 Task: Customer Experience Symposium: Attend a customer experience symposium, diving deep into customer journey mapping, touchpoint optimization, and creating memorable experiences. Location: Customer Experience Symposium Hall. Time: Day 1 - 10:00  to Day 2 - 17:00 .
Action: Mouse moved to (61, 77)
Screenshot: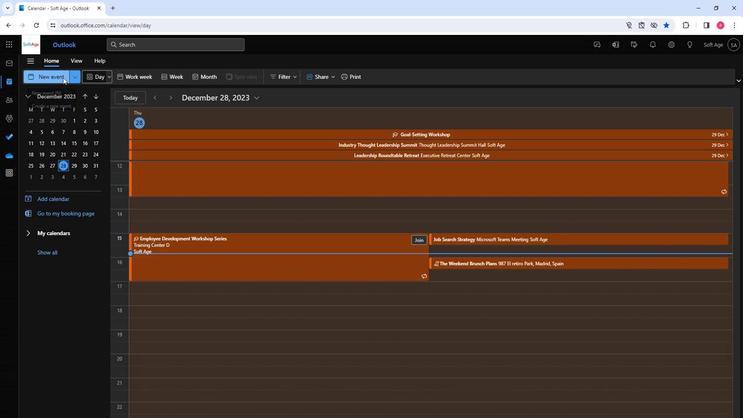 
Action: Mouse pressed left at (61, 77)
Screenshot: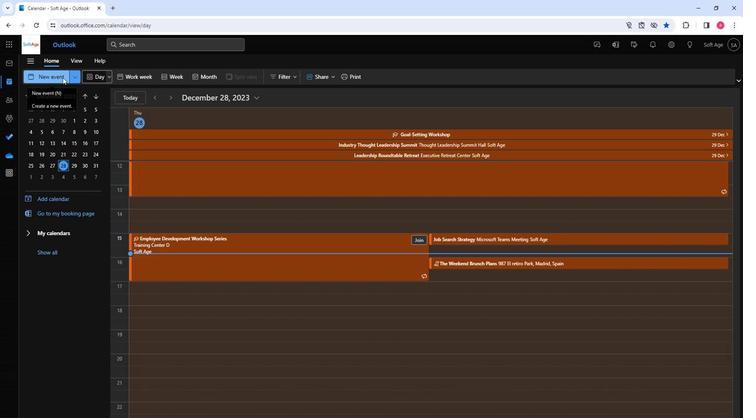 
Action: Mouse moved to (207, 124)
Screenshot: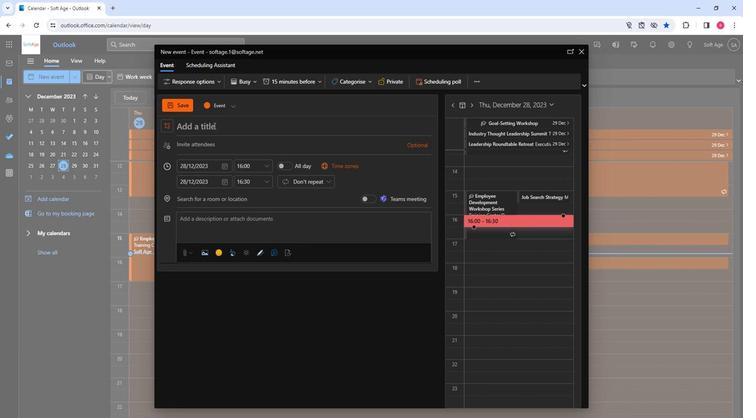 
Action: Mouse pressed left at (207, 124)
Screenshot: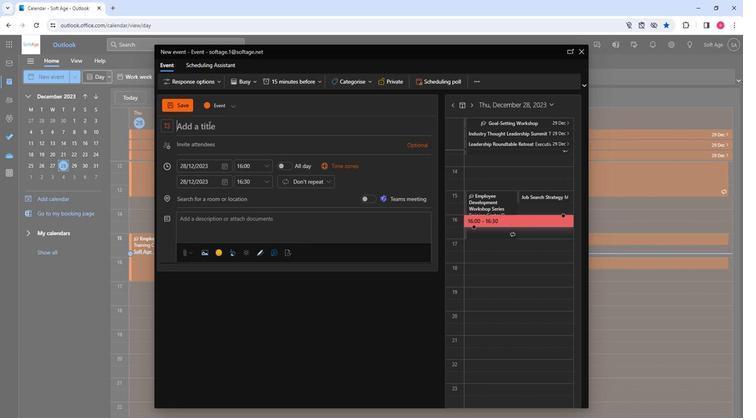
Action: Key pressed <Key.shift>Customer<Key.space><Key.shift>Experience<Key.space><Key.shift>Symposium
Screenshot: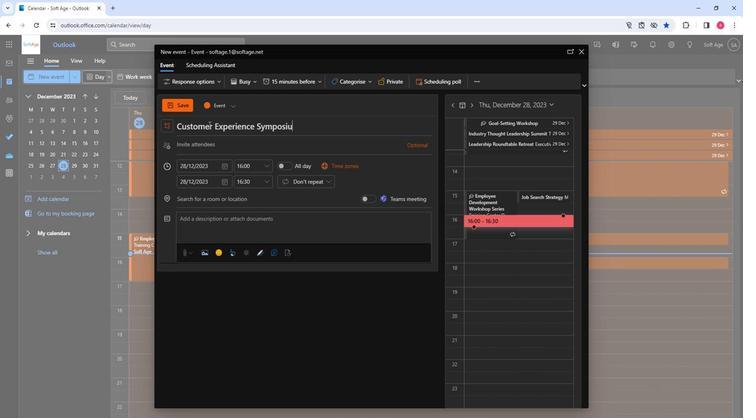 
Action: Mouse moved to (224, 149)
Screenshot: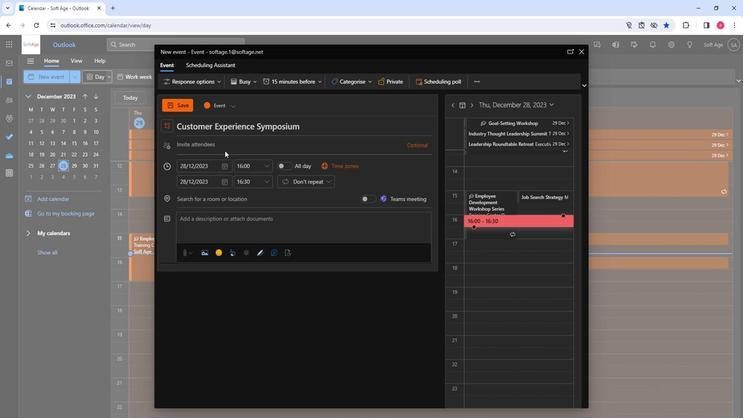 
Action: Mouse pressed left at (224, 149)
Screenshot: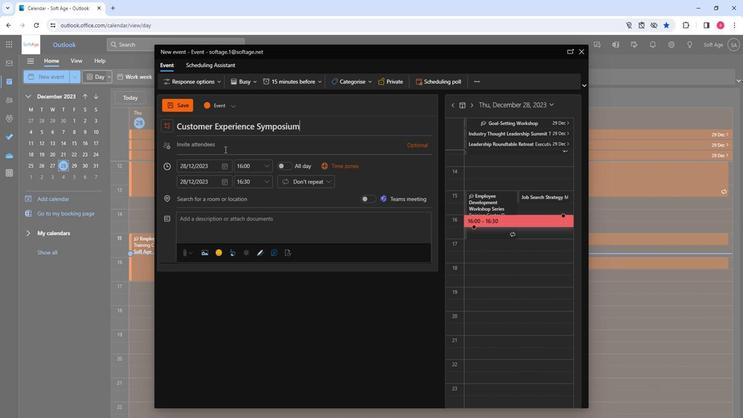 
Action: Key pressed soft
Screenshot: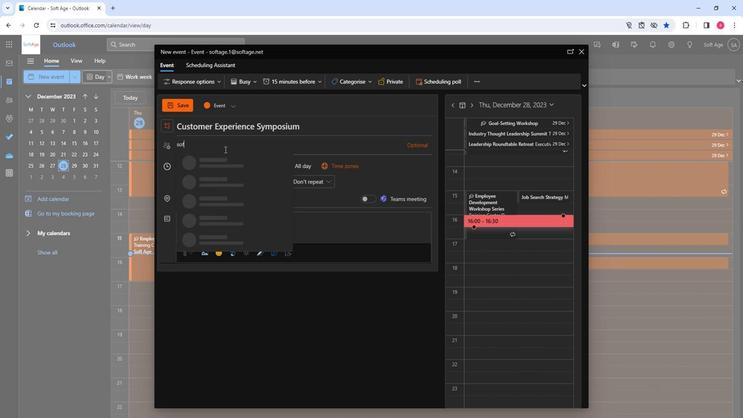 
Action: Mouse moved to (221, 163)
Screenshot: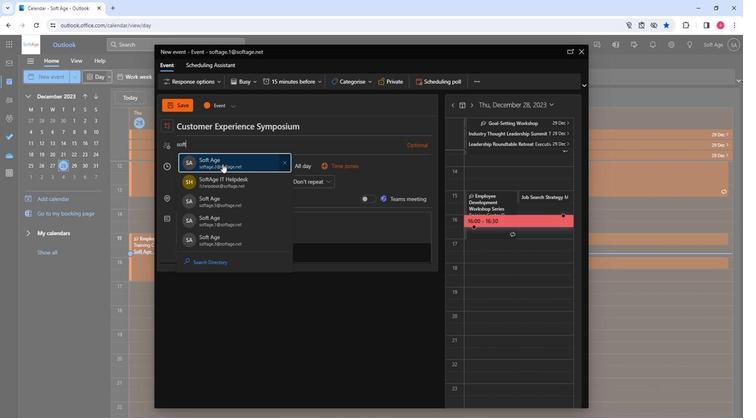 
Action: Mouse pressed left at (221, 163)
Screenshot: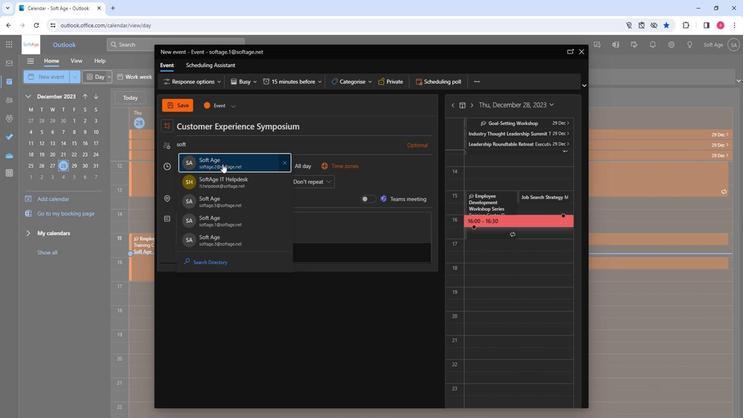 
Action: Mouse moved to (224, 264)
Screenshot: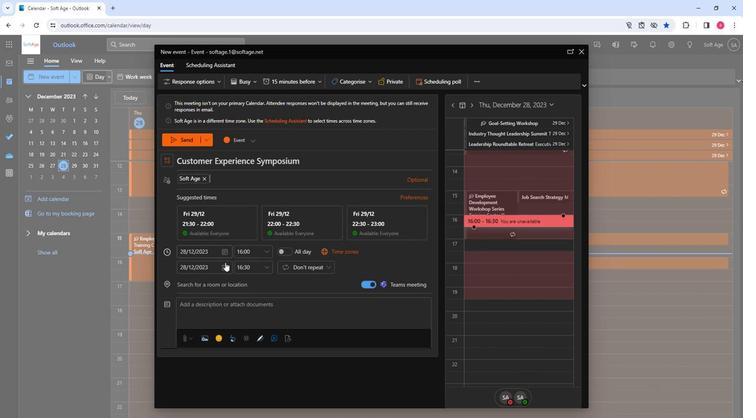 
Action: Mouse pressed left at (224, 264)
Screenshot: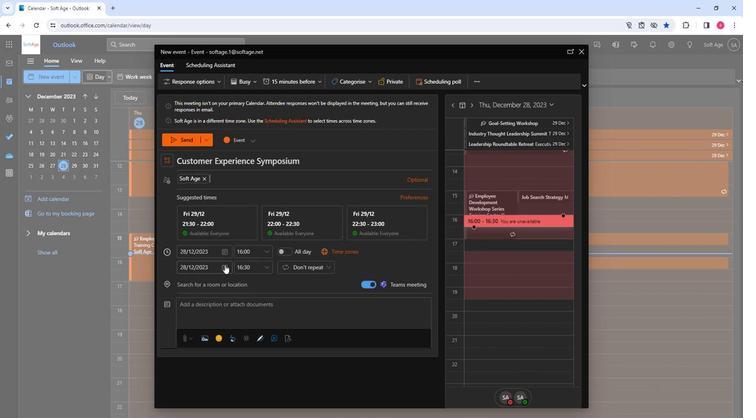 
Action: Mouse moved to (228, 354)
Screenshot: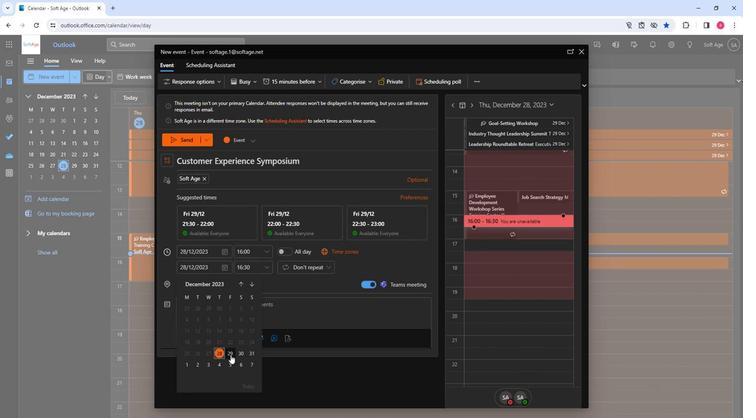 
Action: Mouse pressed left at (228, 354)
Screenshot: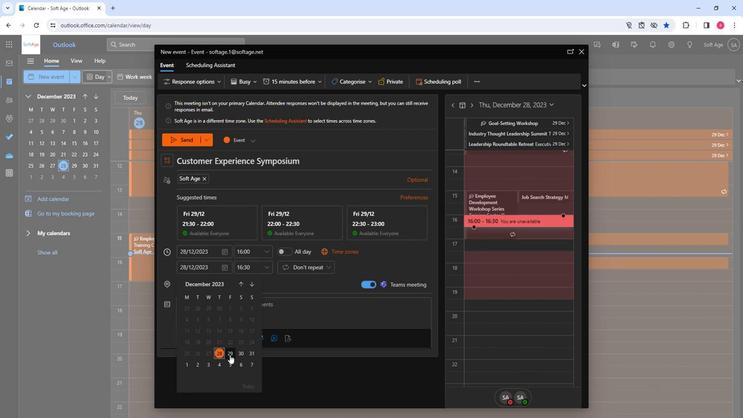 
Action: Mouse moved to (253, 246)
Screenshot: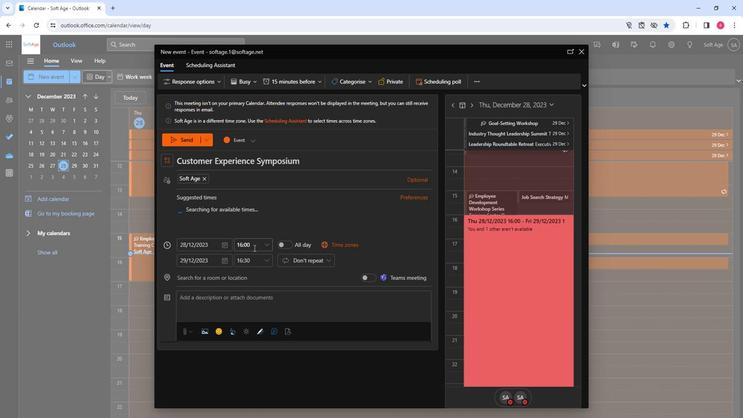 
Action: Mouse pressed left at (253, 246)
Screenshot: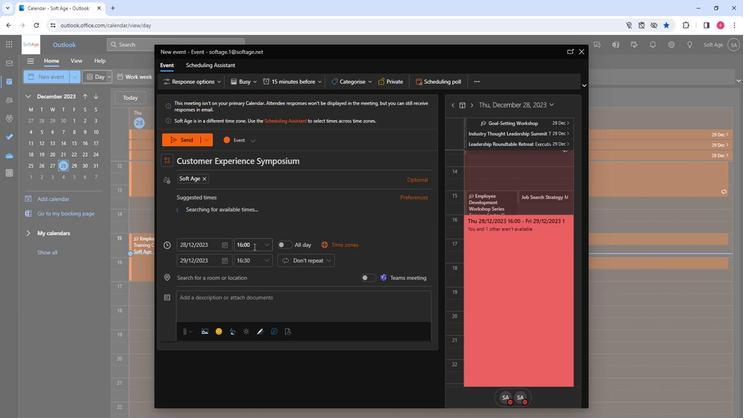 
Action: Mouse moved to (224, 246)
Screenshot: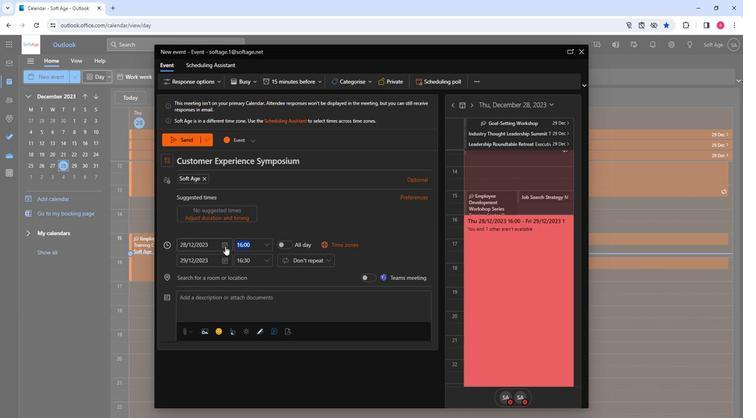 
Action: Mouse pressed left at (224, 246)
Screenshot: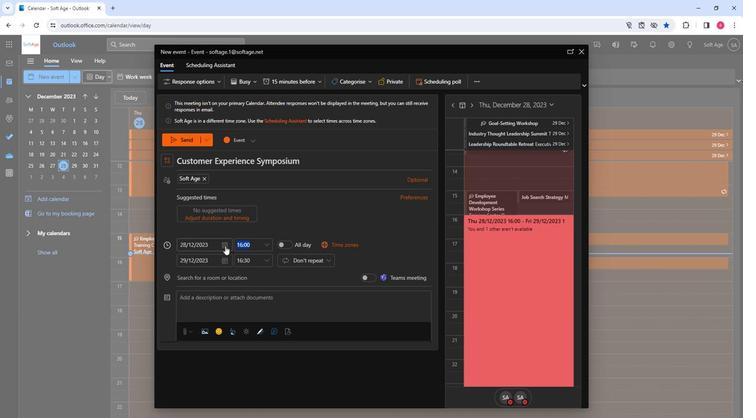 
Action: Mouse moved to (238, 329)
Screenshot: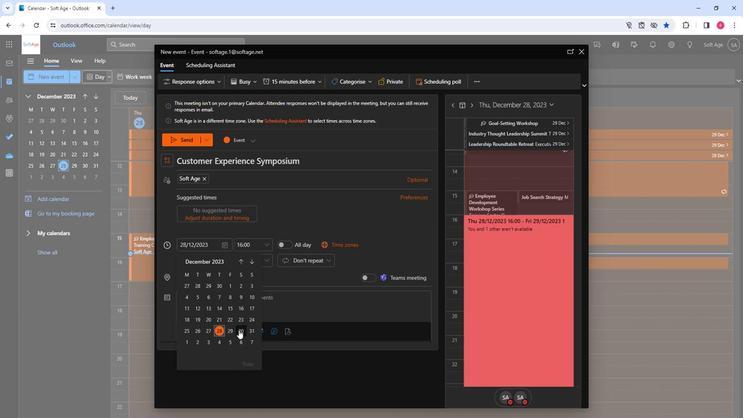 
Action: Mouse pressed left at (238, 329)
Screenshot: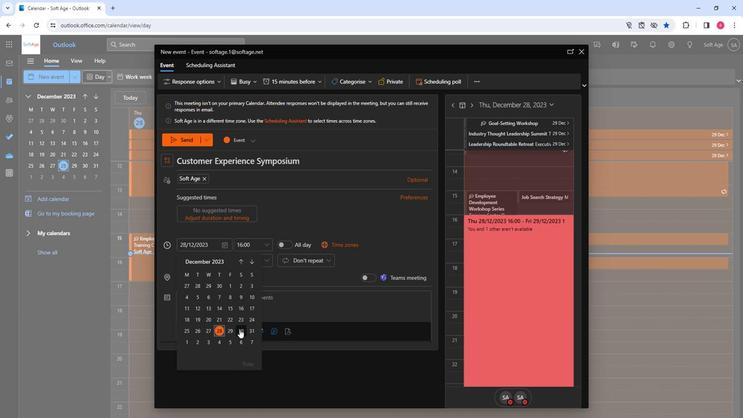 
Action: Mouse moved to (224, 260)
Screenshot: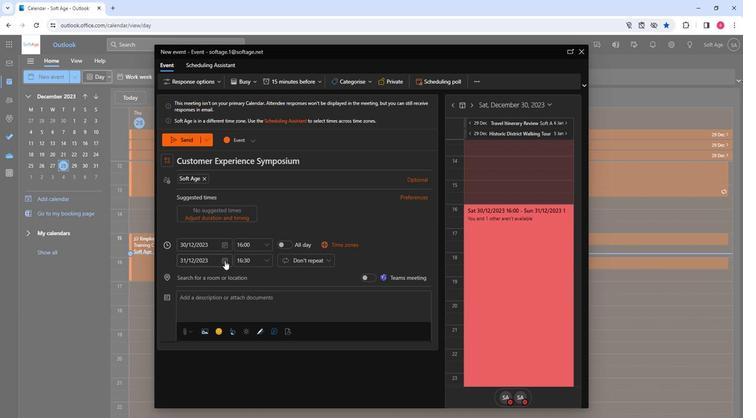 
Action: Mouse pressed left at (224, 260)
Screenshot: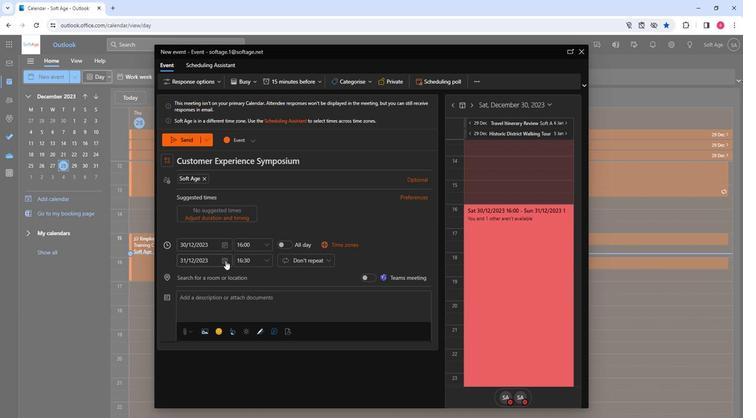 
Action: Mouse moved to (253, 345)
Screenshot: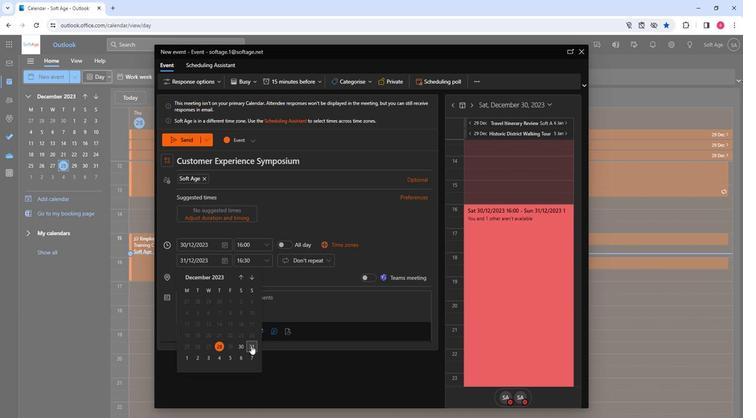 
Action: Mouse pressed left at (253, 345)
Screenshot: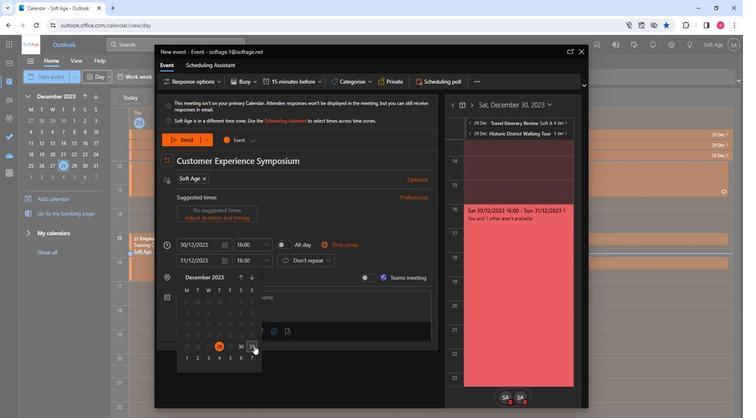 
Action: Mouse moved to (249, 248)
Screenshot: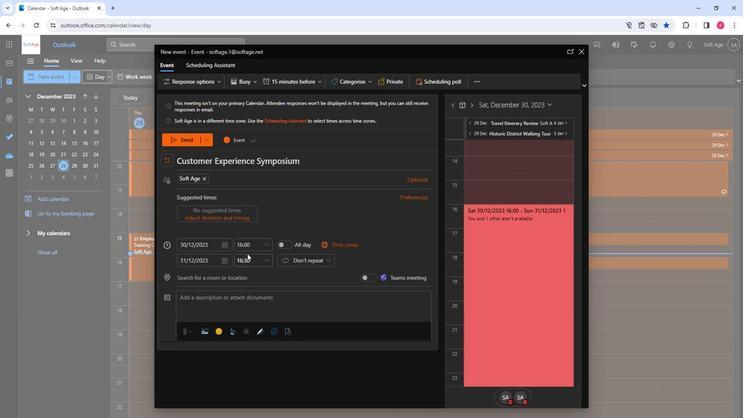 
Action: Mouse pressed left at (249, 248)
Screenshot: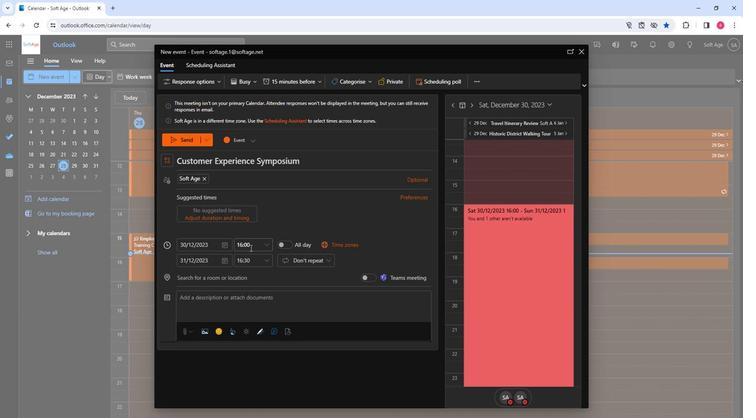 
Action: Mouse moved to (268, 248)
Screenshot: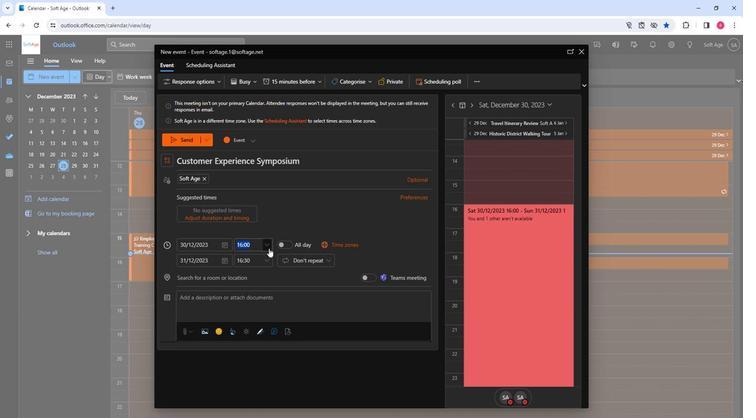 
Action: Mouse pressed left at (268, 248)
Screenshot: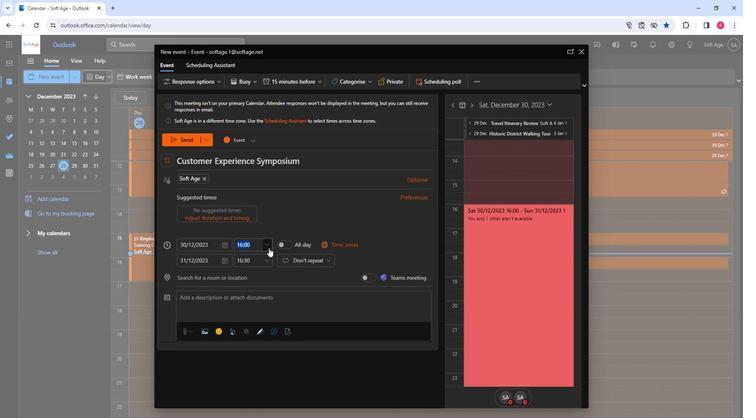 
Action: Mouse moved to (256, 277)
Screenshot: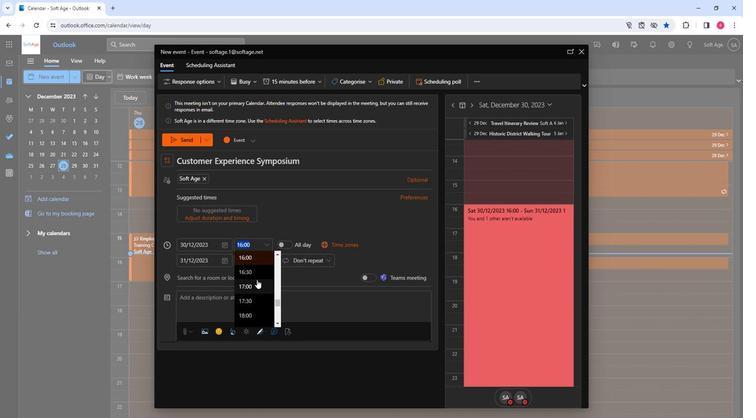 
Action: Mouse scrolled (256, 278) with delta (0, 0)
Screenshot: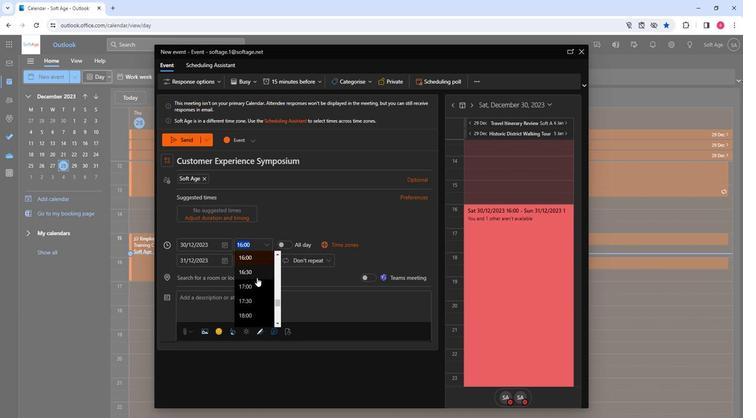 
Action: Mouse scrolled (256, 278) with delta (0, 0)
Screenshot: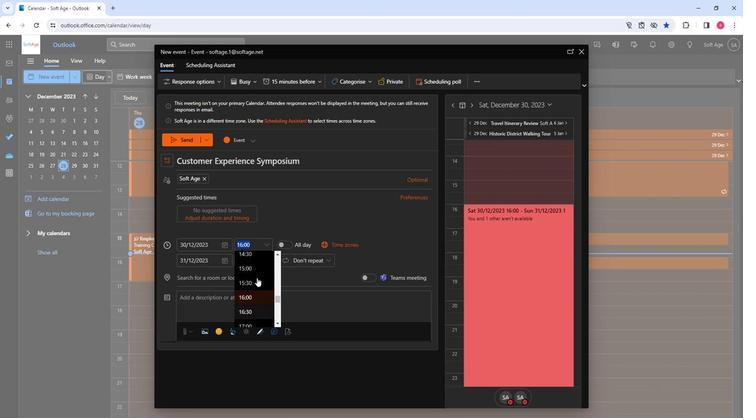 
Action: Mouse scrolled (256, 278) with delta (0, 0)
Screenshot: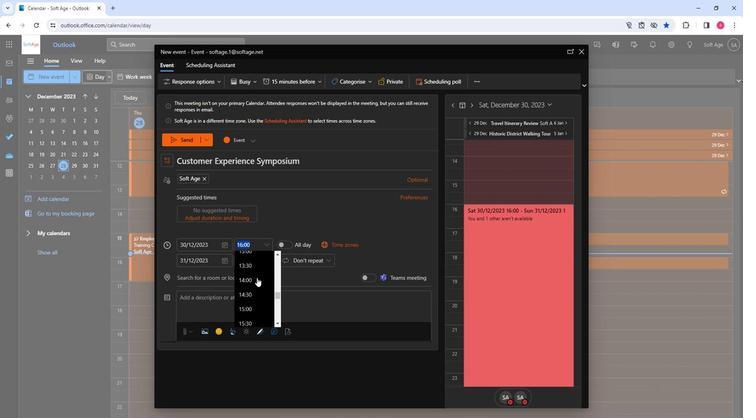 
Action: Mouse scrolled (256, 278) with delta (0, 0)
Screenshot: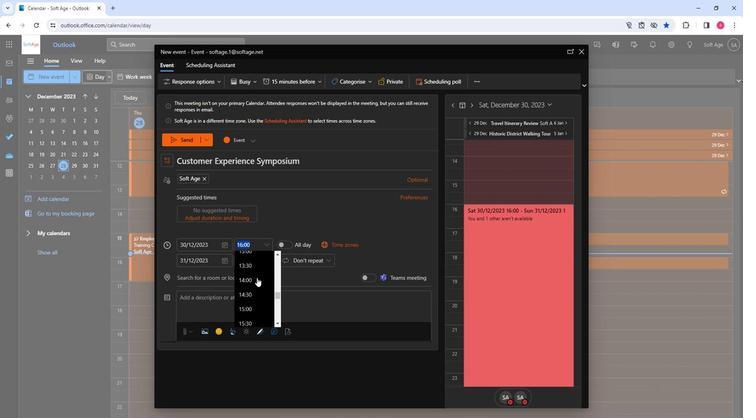 
Action: Mouse scrolled (256, 278) with delta (0, 0)
Screenshot: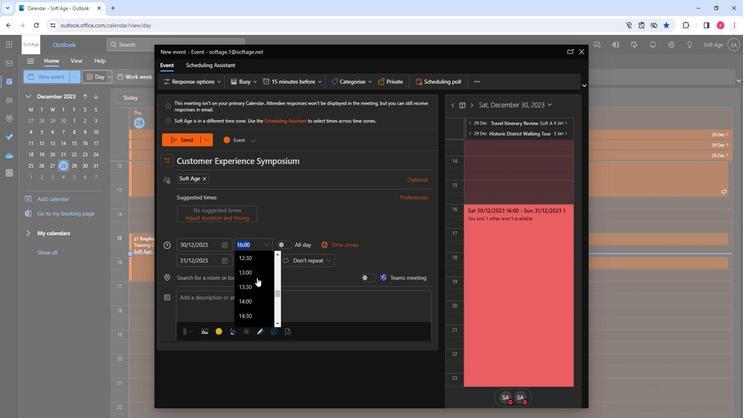 
Action: Mouse scrolled (256, 278) with delta (0, 0)
Screenshot: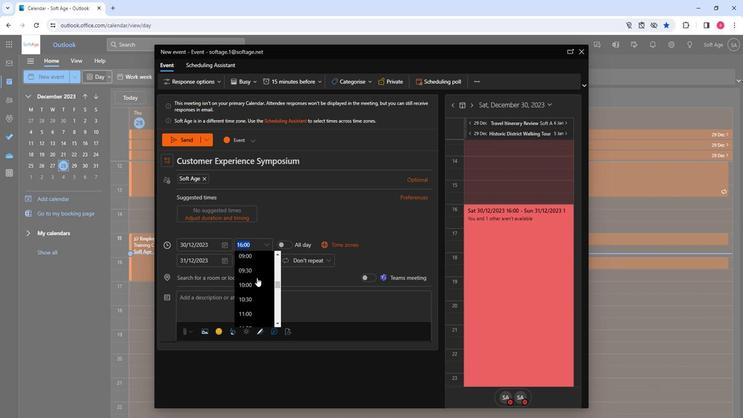 
Action: Mouse moved to (254, 277)
Screenshot: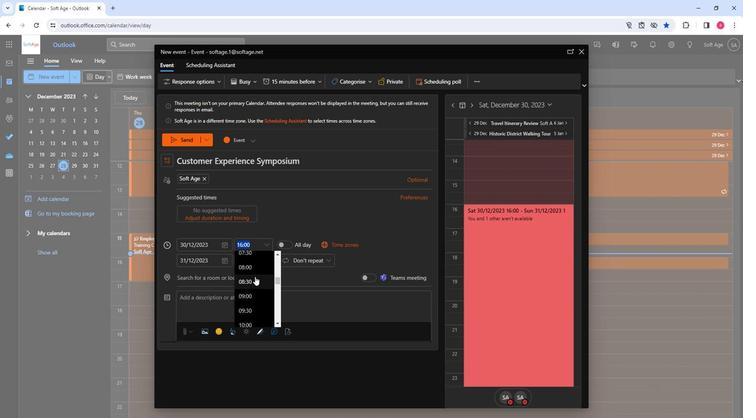 
Action: Mouse scrolled (254, 277) with delta (0, 0)
Screenshot: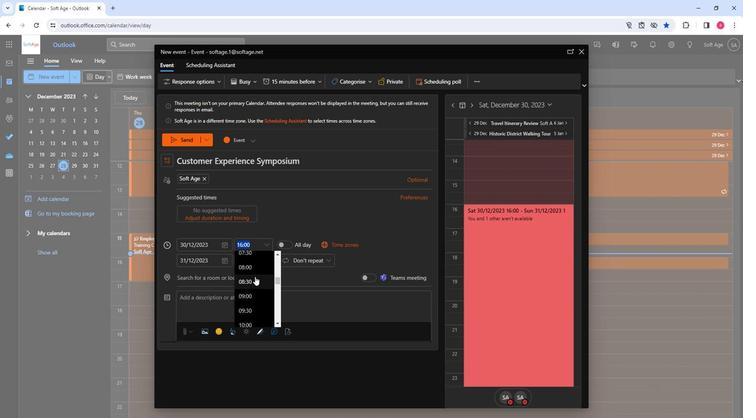 
Action: Mouse moved to (254, 278)
Screenshot: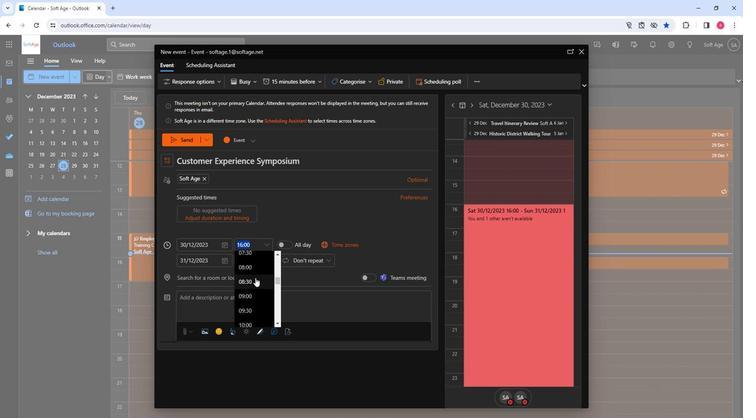 
Action: Mouse scrolled (254, 277) with delta (0, 0)
Screenshot: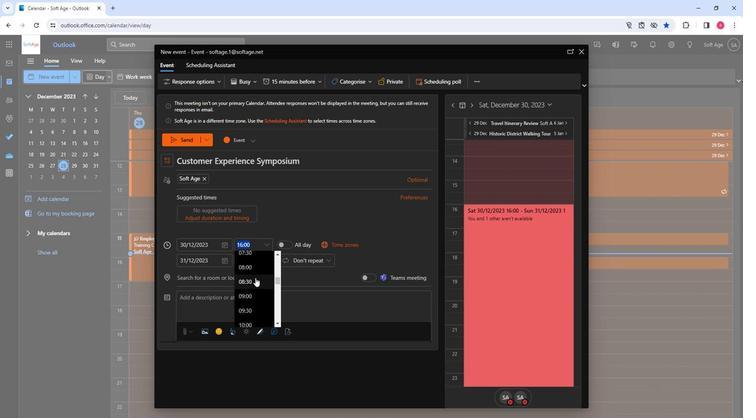 
Action: Mouse scrolled (254, 278) with delta (0, 0)
Screenshot: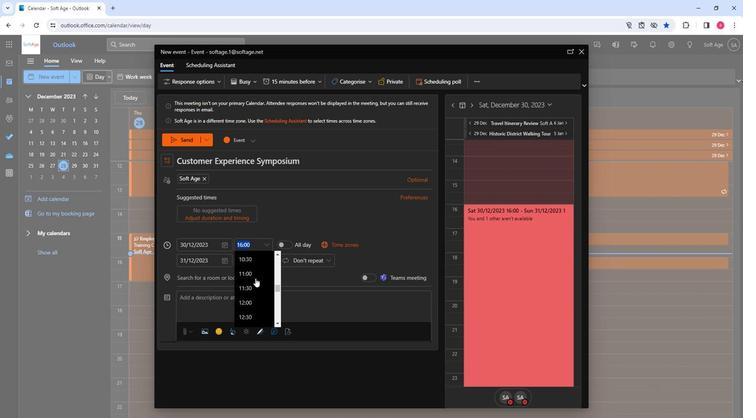 
Action: Mouse moved to (250, 284)
Screenshot: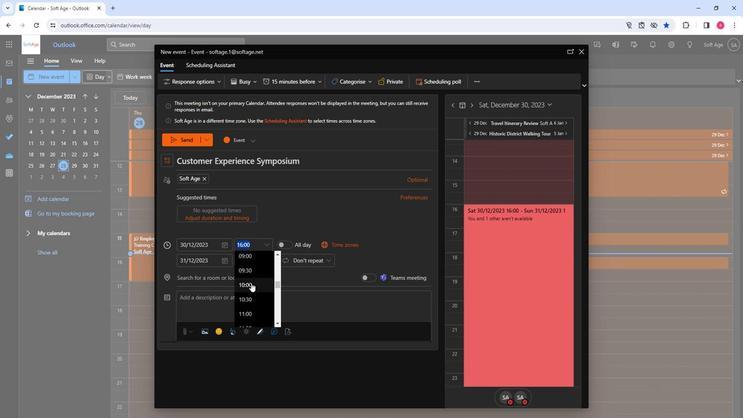 
Action: Mouse pressed left at (250, 284)
Screenshot: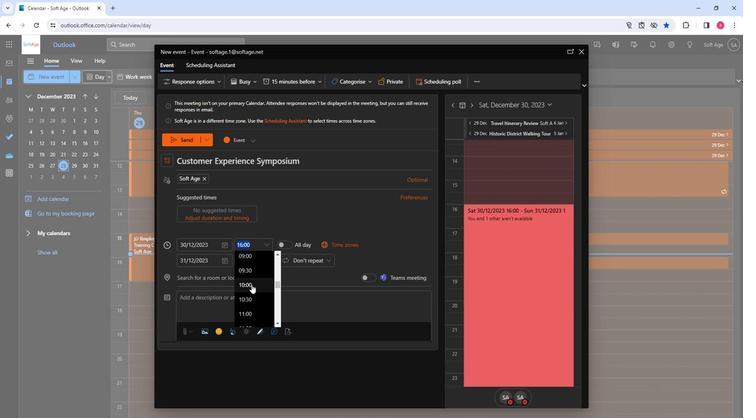 
Action: Mouse moved to (253, 259)
Screenshot: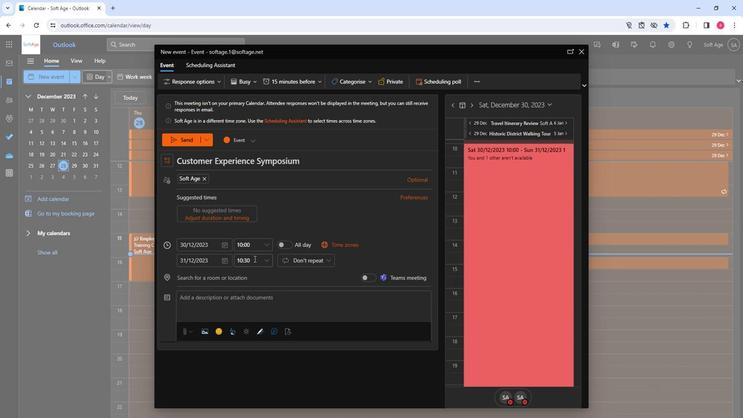 
Action: Mouse pressed left at (253, 259)
Screenshot: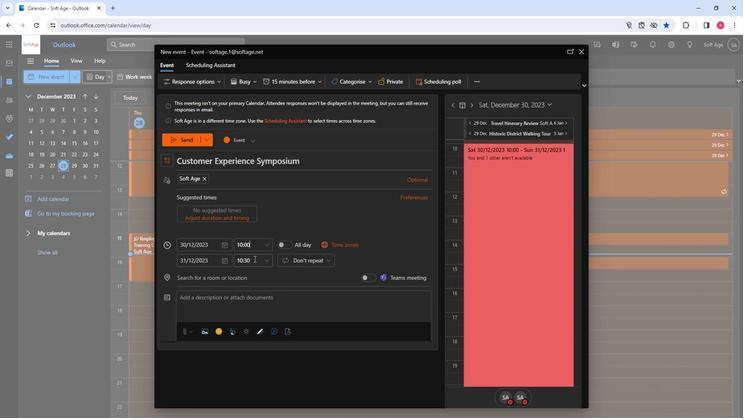 
Action: Mouse moved to (264, 264)
Screenshot: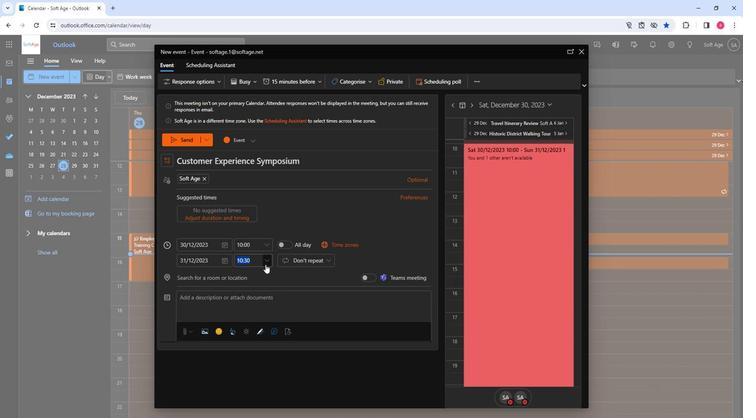 
Action: Mouse pressed left at (264, 264)
Screenshot: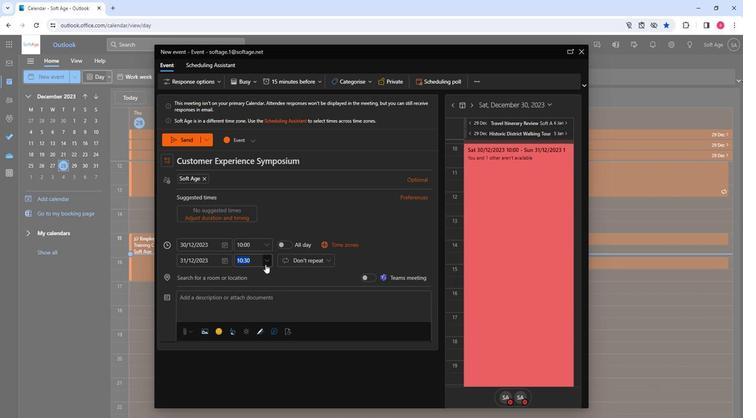 
Action: Mouse moved to (267, 290)
Screenshot: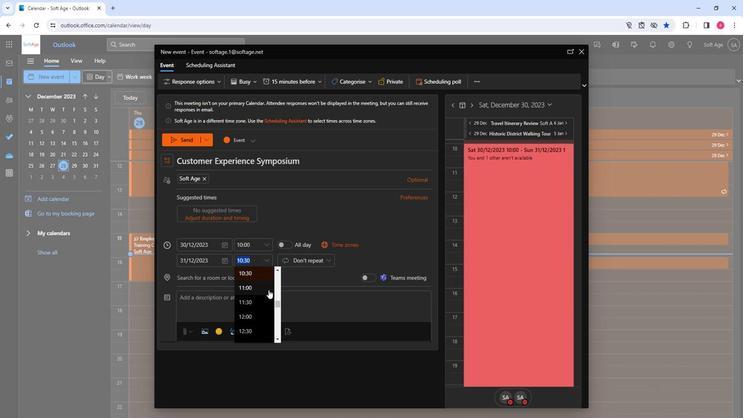 
Action: Mouse scrolled (267, 289) with delta (0, 0)
Screenshot: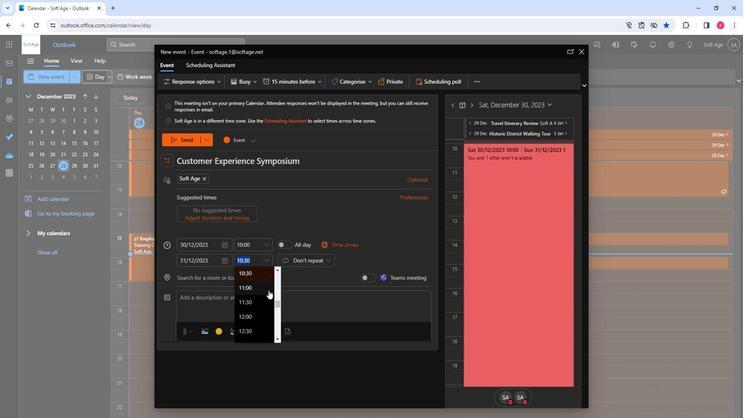 
Action: Mouse moved to (267, 290)
Screenshot: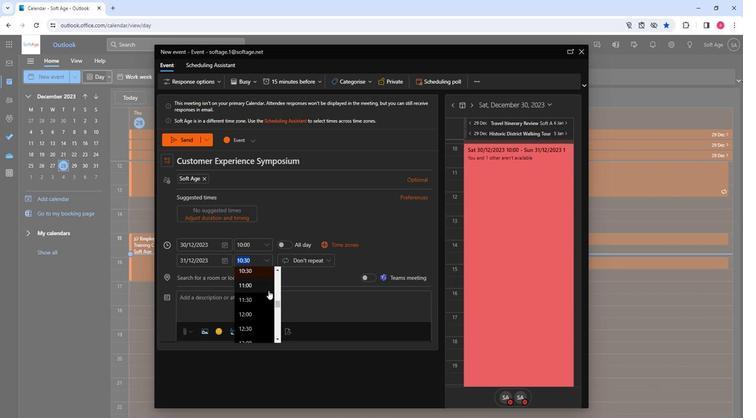 
Action: Mouse scrolled (267, 290) with delta (0, 0)
Screenshot: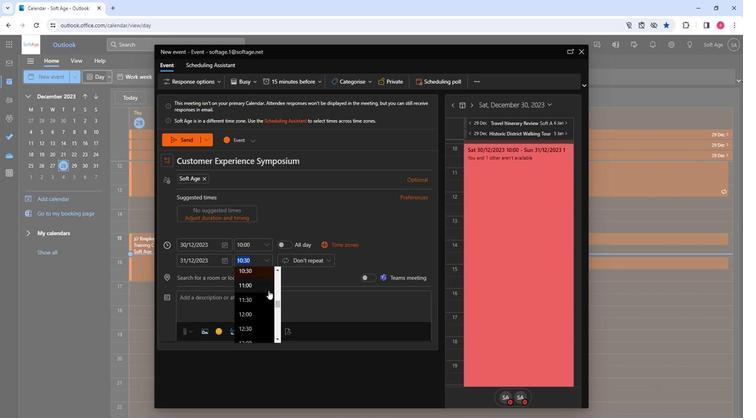 
Action: Mouse moved to (267, 290)
Screenshot: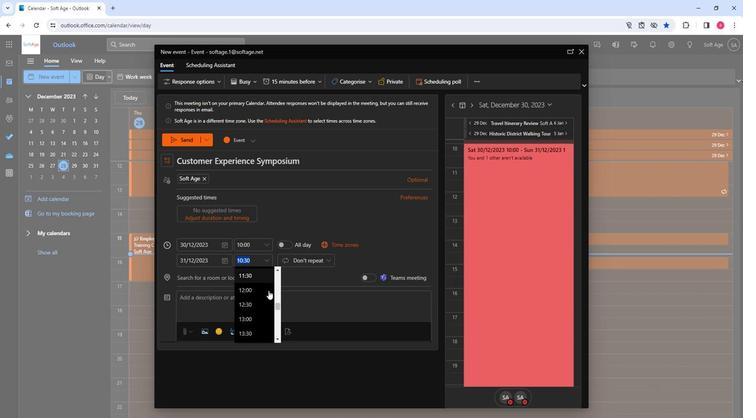 
Action: Mouse scrolled (267, 289) with delta (0, 0)
Screenshot: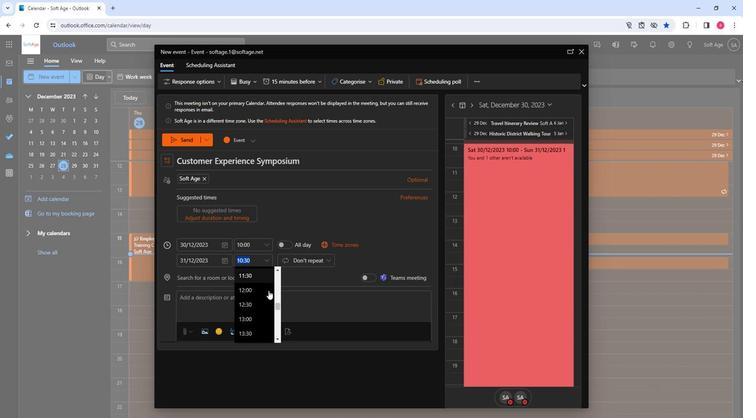 
Action: Mouse moved to (266, 290)
Screenshot: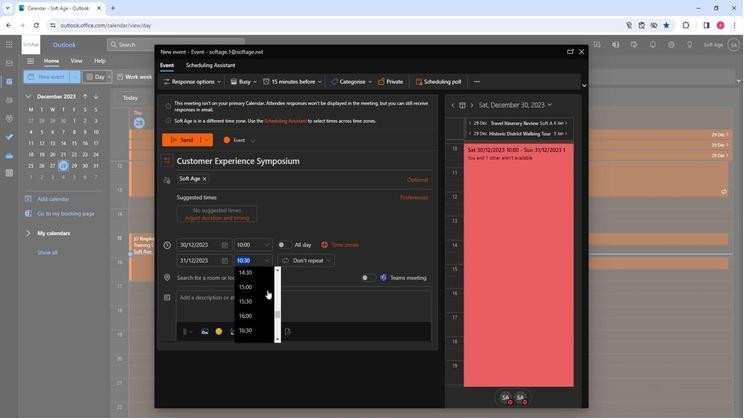 
Action: Mouse scrolled (266, 289) with delta (0, 0)
Screenshot: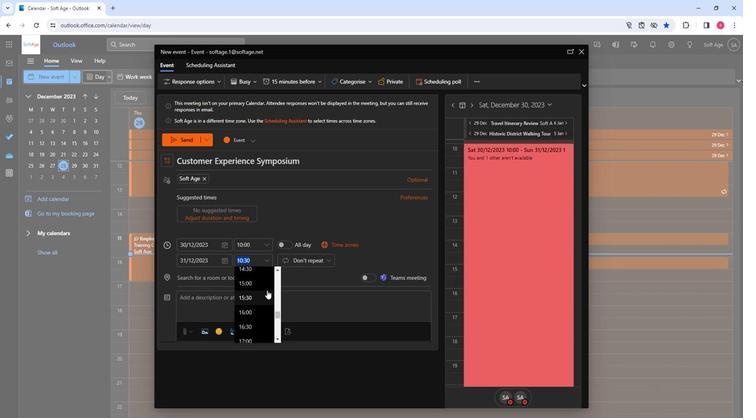 
Action: Mouse moved to (249, 302)
Screenshot: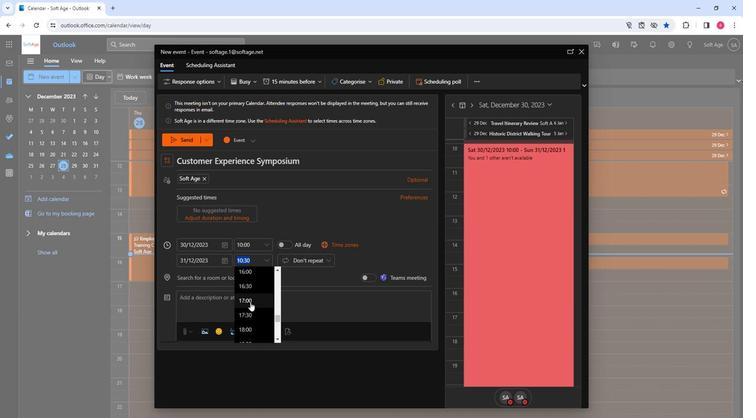 
Action: Mouse pressed left at (249, 302)
Screenshot: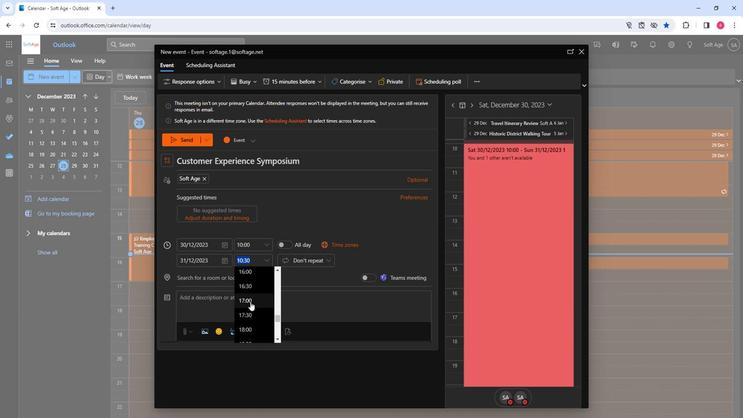 
Action: Mouse moved to (199, 278)
Screenshot: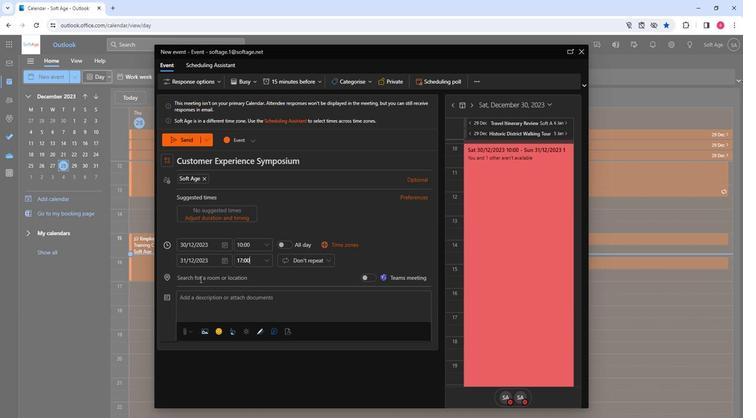 
Action: Mouse pressed left at (199, 278)
Screenshot: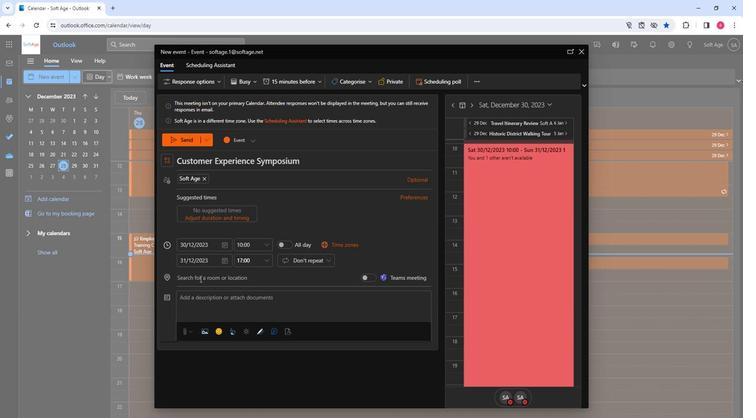 
Action: Key pressed <Key.shift><Key.shift><Key.shift><Key.shift><Key.shift>Customer<Key.space><Key.backspace><Key.backspace><Key.backspace><Key.backspace><Key.backspace><Key.backspace><Key.backspace>stomer<Key.space><Key.shift>Experience<Key.space><Key.shift>Symposium<Key.space><Key.shift>Hall
Screenshot: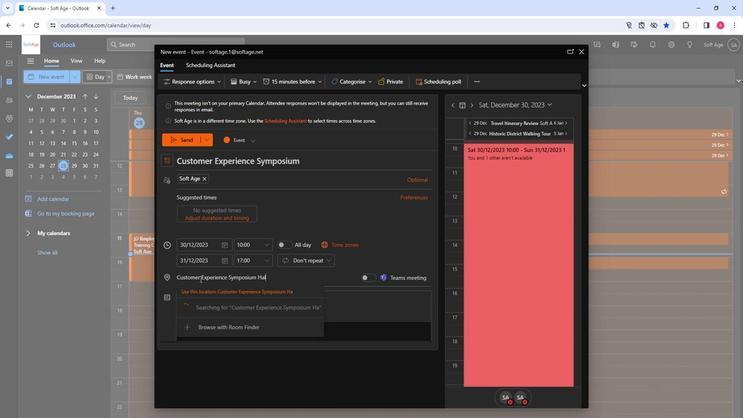 
Action: Mouse moved to (196, 289)
Screenshot: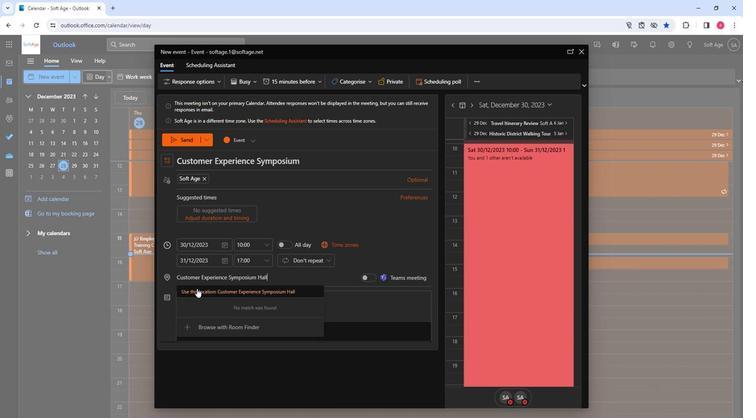 
Action: Mouse pressed left at (196, 289)
Screenshot: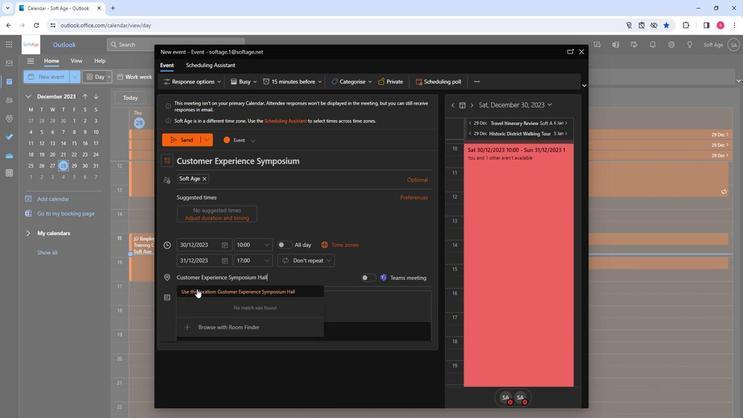 
Action: Mouse moved to (206, 298)
Screenshot: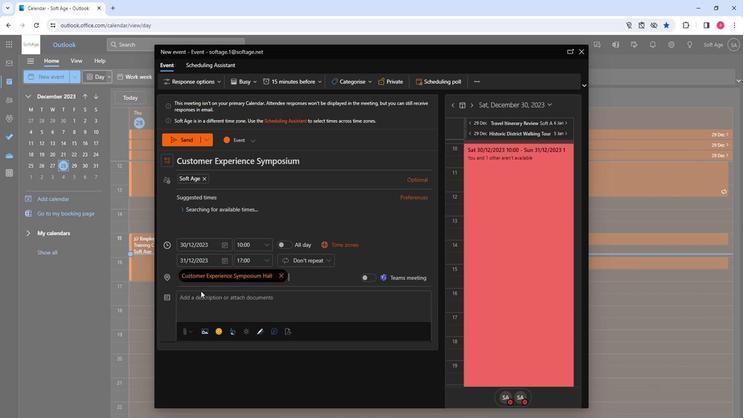 
Action: Mouse pressed left at (206, 298)
Screenshot: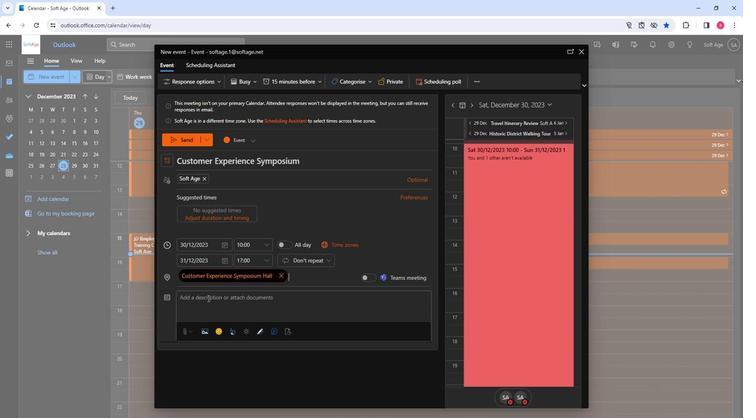 
Action: Key pressed <Key.shift>Attend<Key.space>a<Key.space>customer<Key.space>experience<Key.space>symposium,<Key.space>diving<Key.space>deep<Key.space>into<Key.space>customer<Key.space>journey<Key.space>mapping,<Key.space>touchpoint<Key.space>optimization,<Key.space>and<Key.space>creating<Key.space>memorable<Key.space>experience<Key.space><Key.backspace>s.
Screenshot: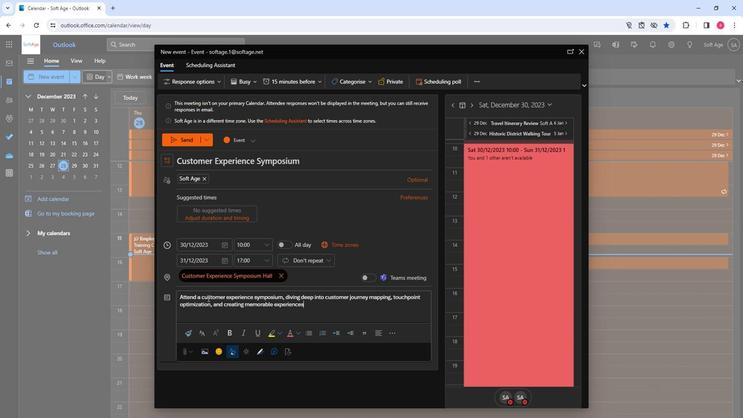 
Action: Mouse moved to (275, 308)
Screenshot: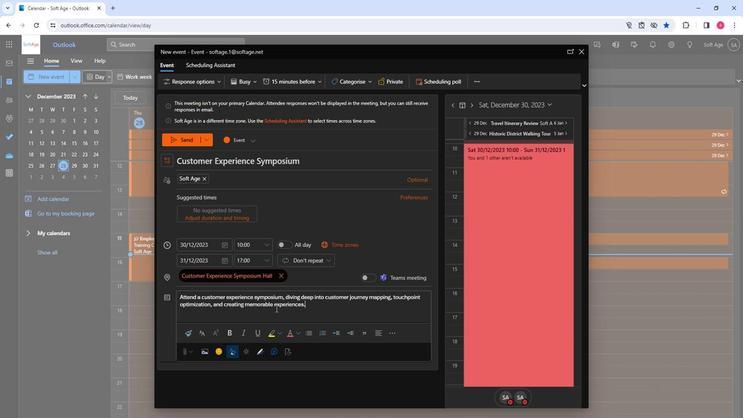 
Action: Mouse pressed left at (275, 308)
Screenshot: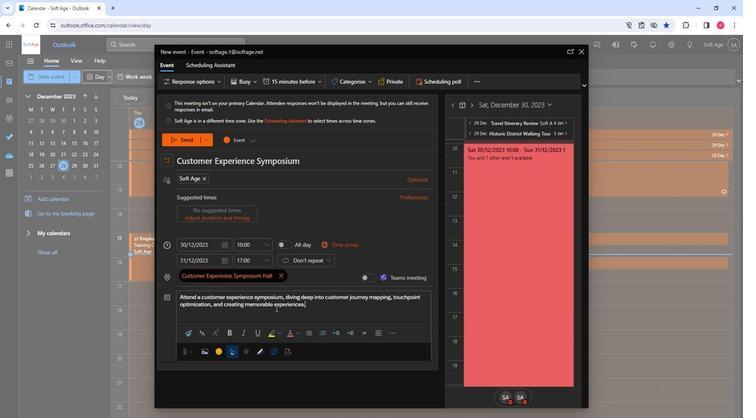 
Action: Mouse pressed left at (275, 308)
Screenshot: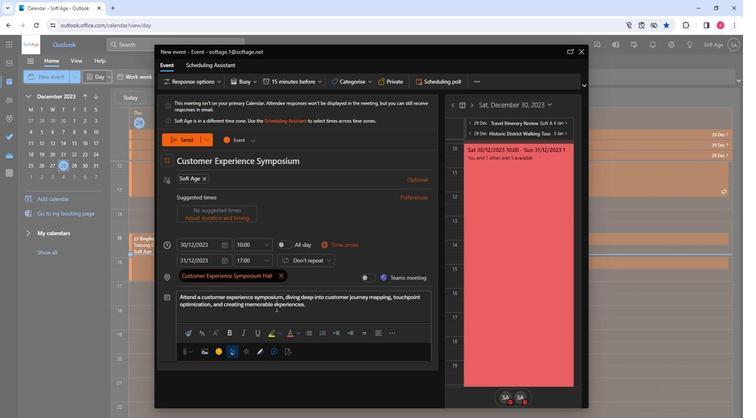 
Action: Mouse pressed left at (275, 308)
Screenshot: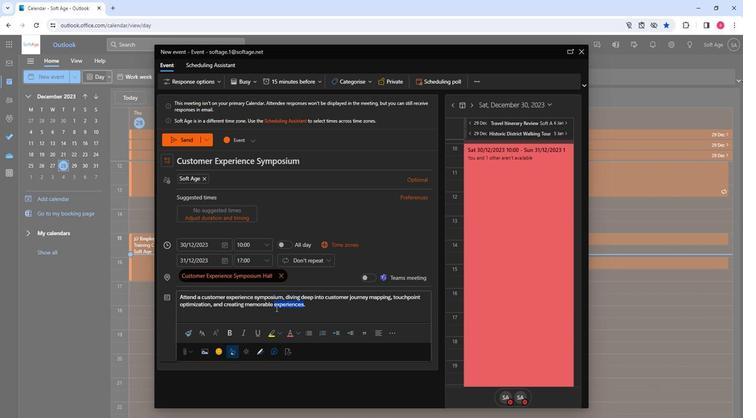 
Action: Mouse moved to (366, 291)
Screenshot: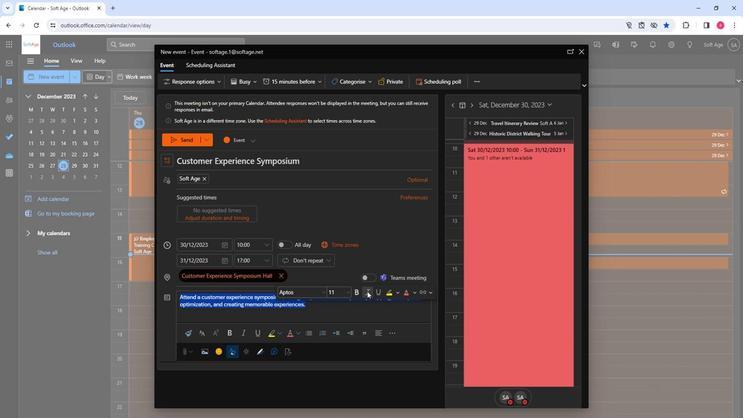 
Action: Mouse pressed left at (366, 291)
Screenshot: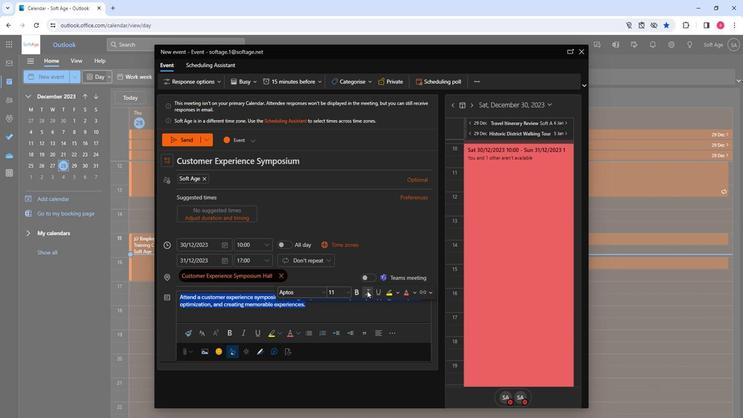 
Action: Mouse moved to (324, 289)
Screenshot: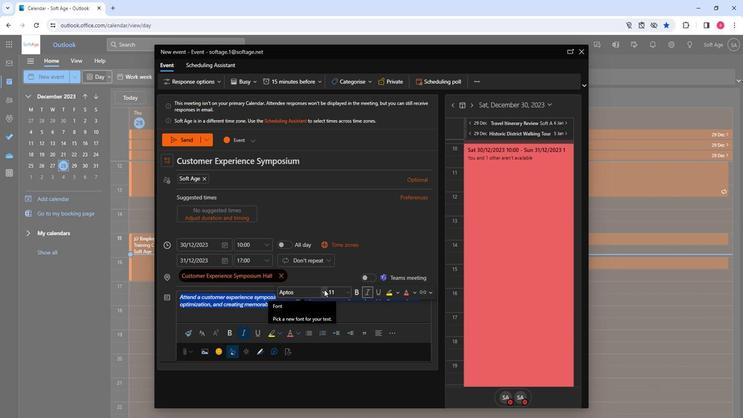 
Action: Mouse pressed left at (324, 289)
Screenshot: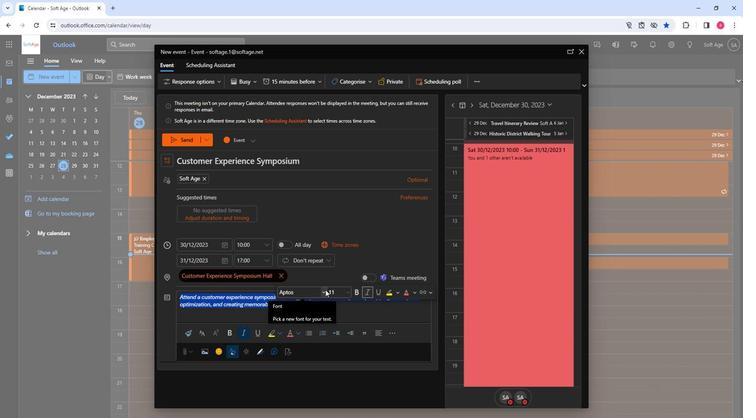 
Action: Mouse moved to (304, 269)
Screenshot: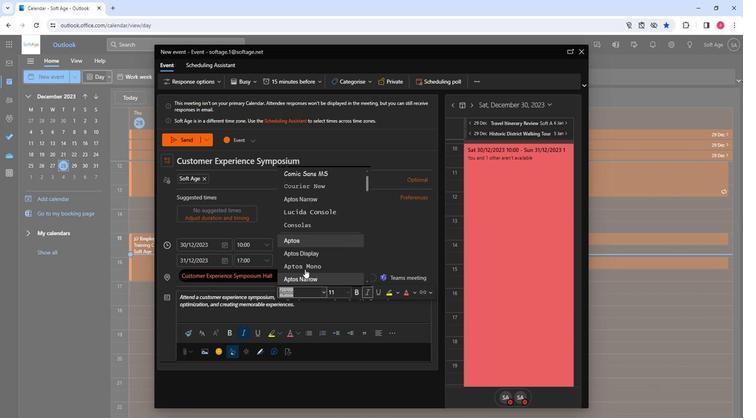 
Action: Mouse scrolled (304, 268) with delta (0, 0)
Screenshot: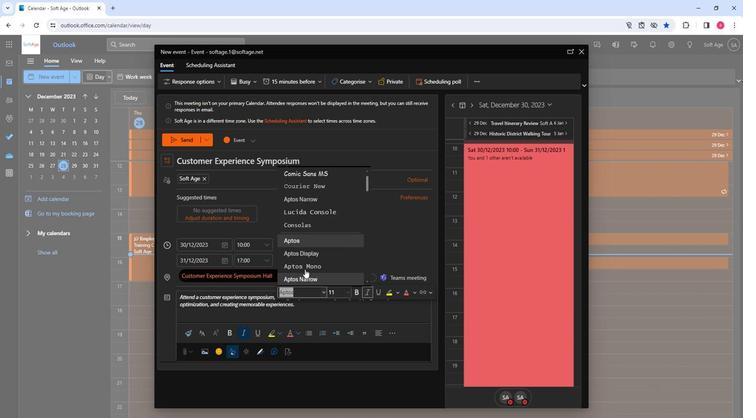 
Action: Mouse scrolled (304, 268) with delta (0, 0)
Screenshot: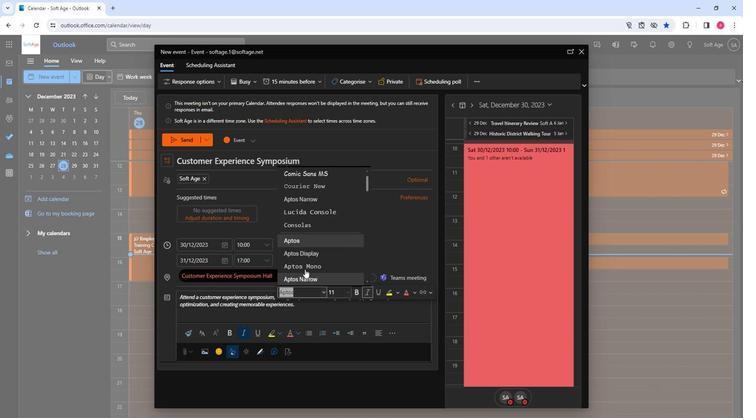 
Action: Mouse scrolled (304, 268) with delta (0, 0)
Screenshot: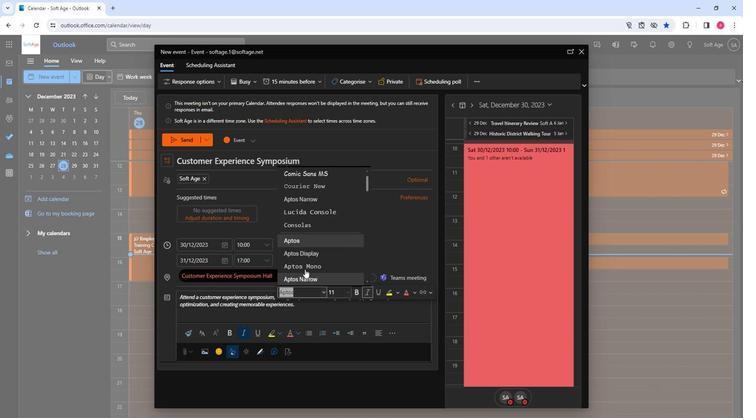 
Action: Mouse scrolled (304, 268) with delta (0, 0)
Screenshot: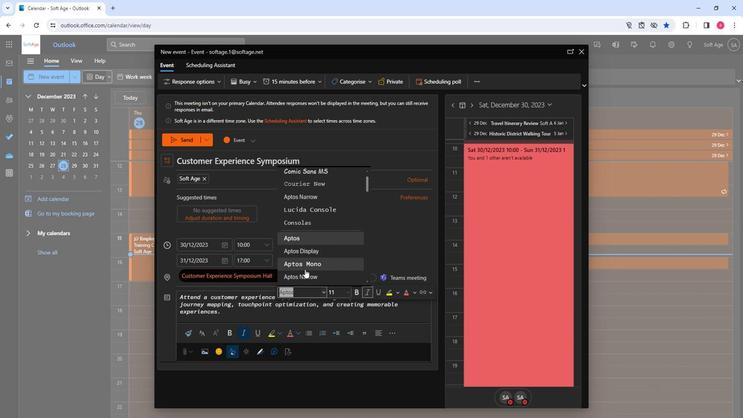 
Action: Mouse moved to (303, 263)
Screenshot: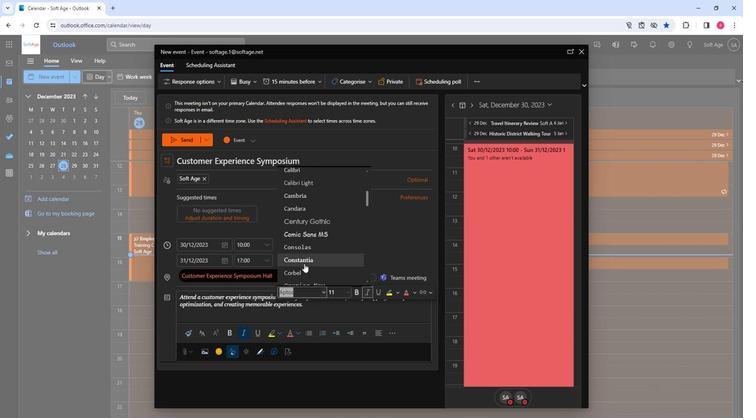 
Action: Mouse scrolled (303, 263) with delta (0, 0)
Screenshot: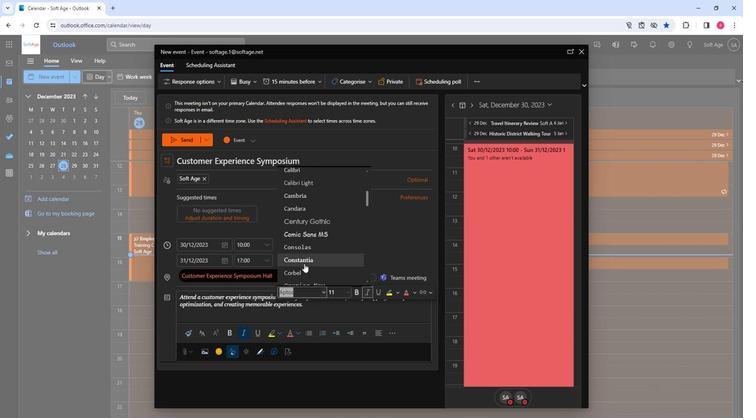 
Action: Mouse moved to (303, 263)
Screenshot: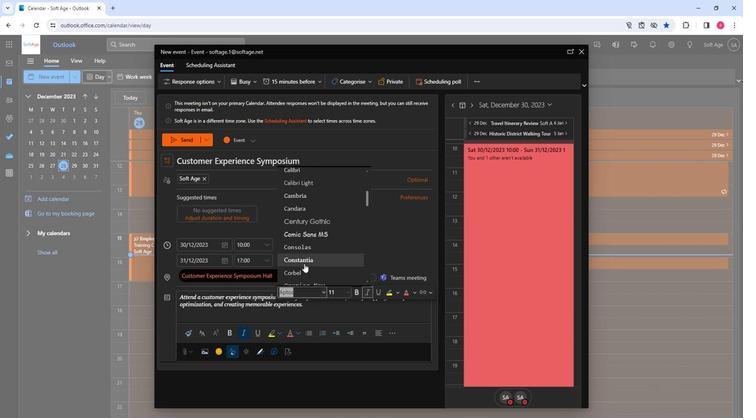 
Action: Mouse scrolled (303, 263) with delta (0, 0)
Screenshot: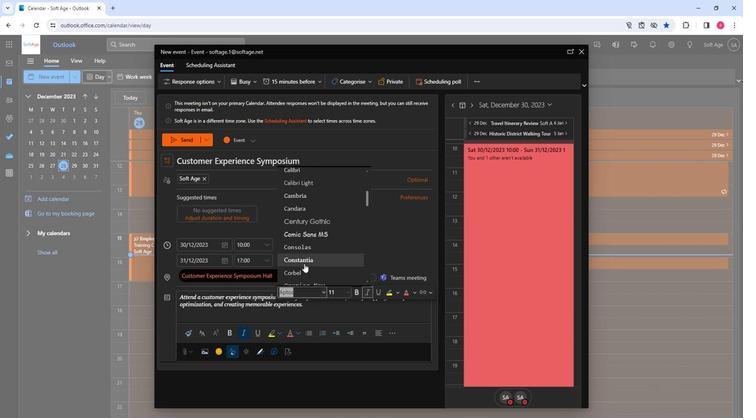 
Action: Mouse scrolled (303, 263) with delta (0, 0)
Screenshot: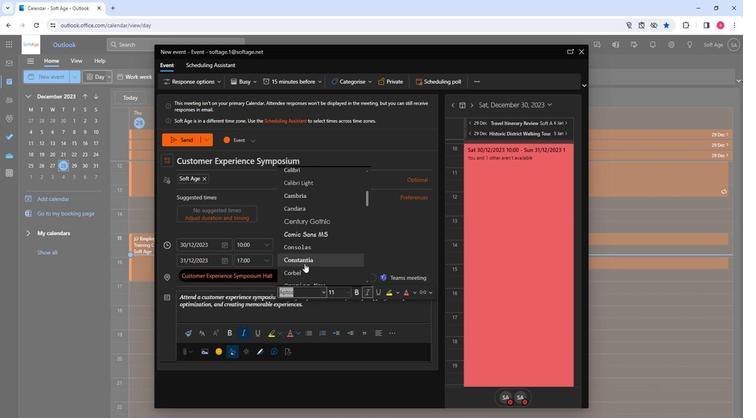 
Action: Mouse moved to (298, 256)
Screenshot: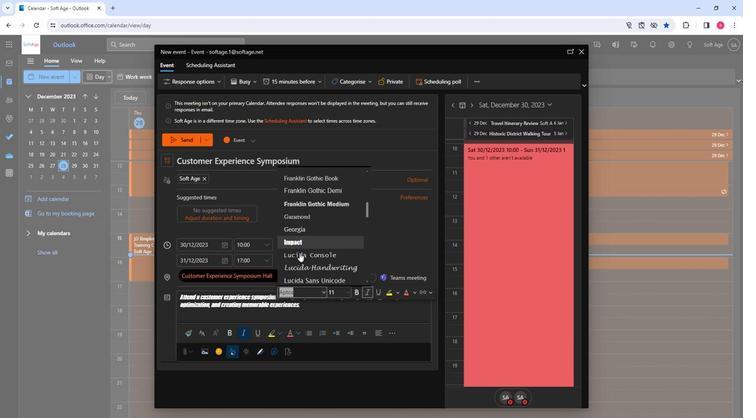 
Action: Mouse pressed left at (298, 256)
Screenshot: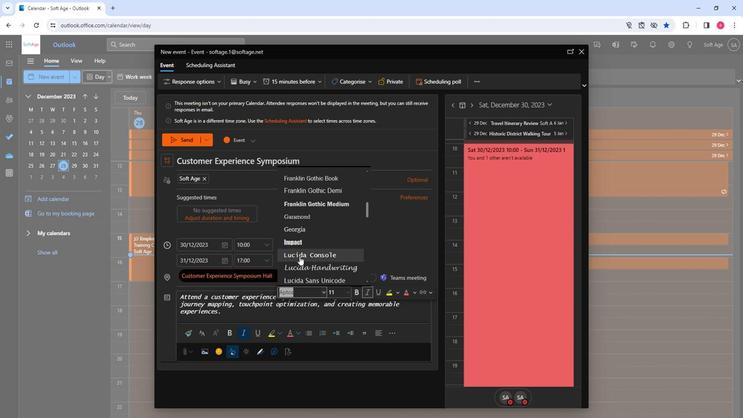 
Action: Mouse moved to (396, 294)
Screenshot: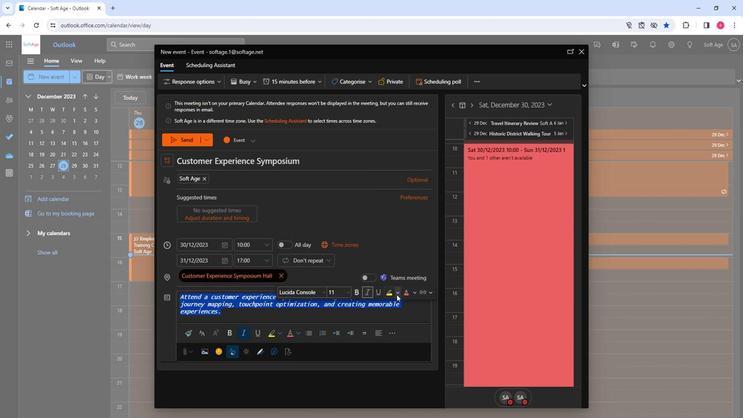 
Action: Mouse pressed left at (396, 294)
Screenshot: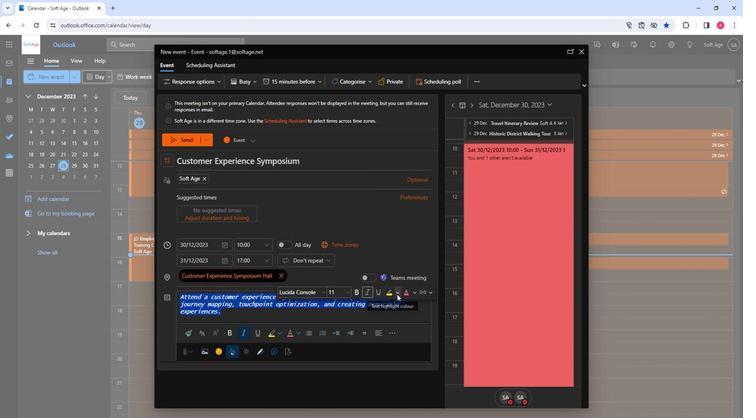 
Action: Mouse moved to (358, 318)
Screenshot: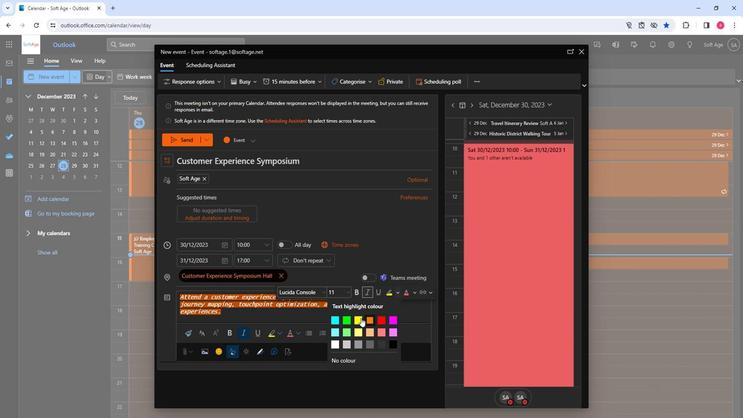 
Action: Mouse pressed left at (358, 318)
Screenshot: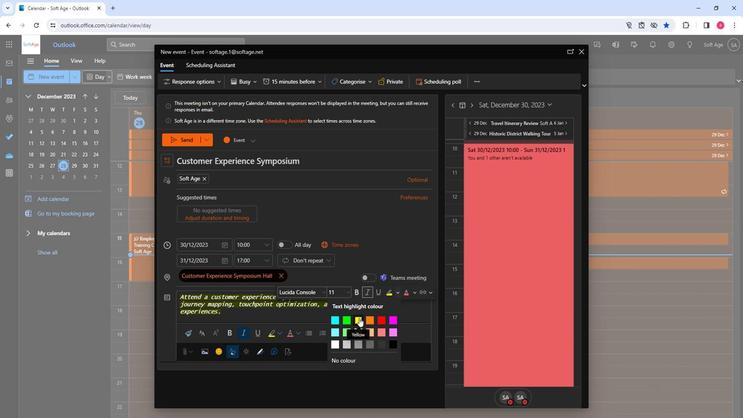 
Action: Mouse moved to (411, 292)
Screenshot: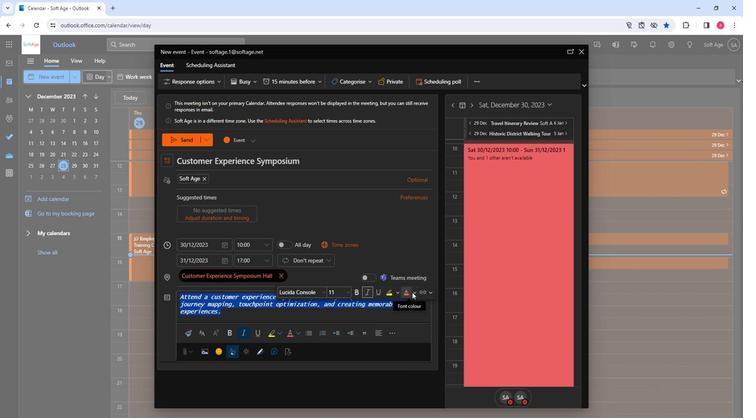 
Action: Mouse pressed left at (411, 292)
Screenshot: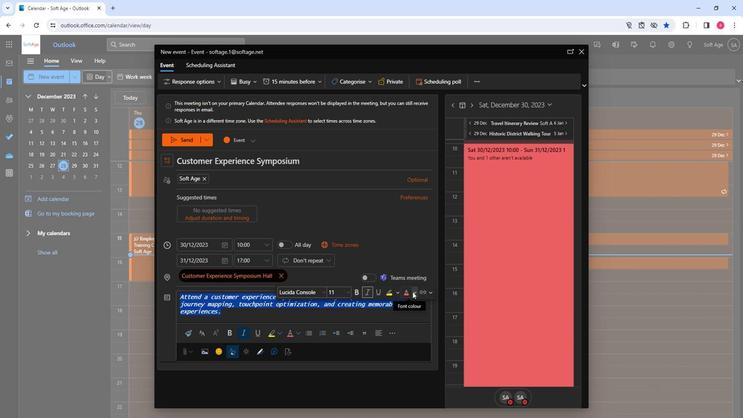 
Action: Mouse moved to (368, 331)
Screenshot: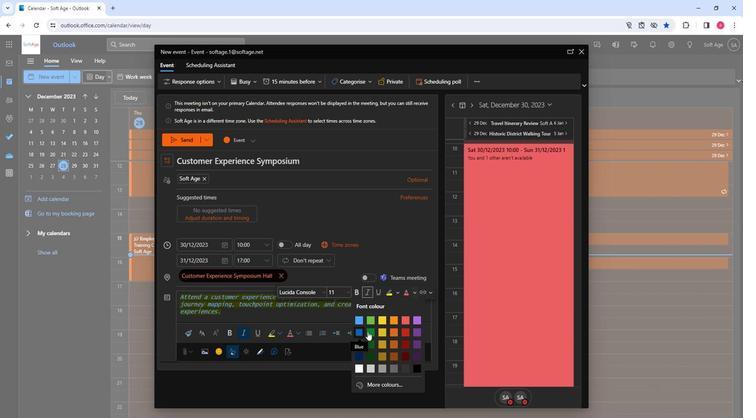 
Action: Mouse pressed left at (368, 331)
Screenshot: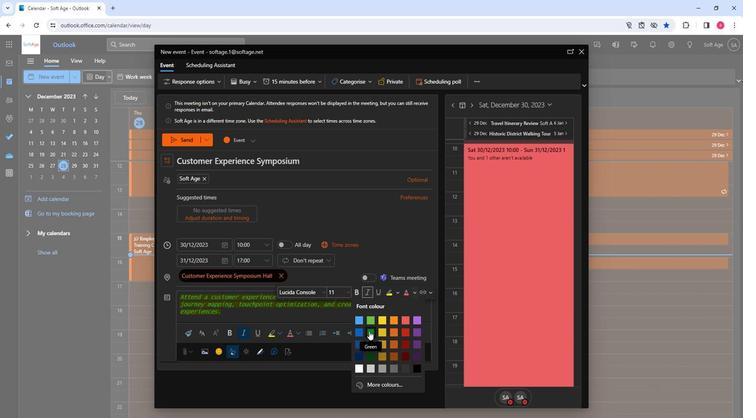 
Action: Mouse moved to (327, 317)
Screenshot: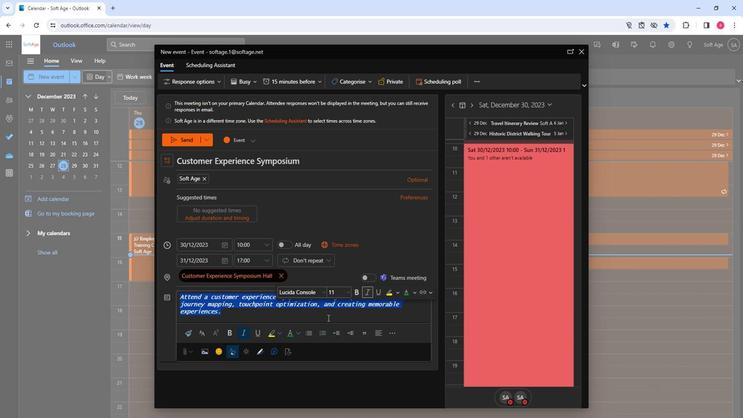 
Action: Mouse pressed left at (327, 317)
Screenshot: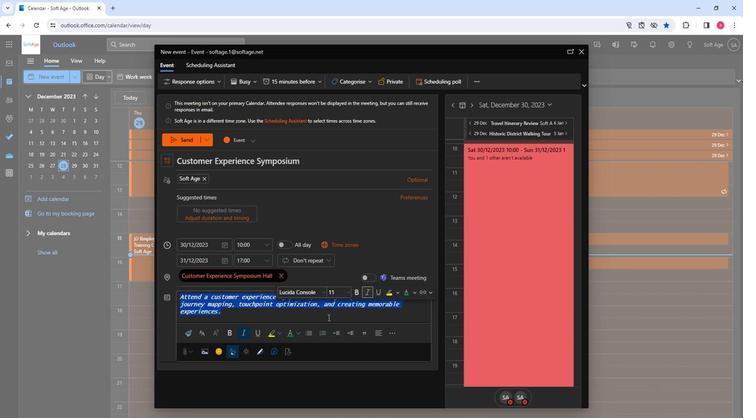 
Action: Mouse moved to (325, 314)
Screenshot: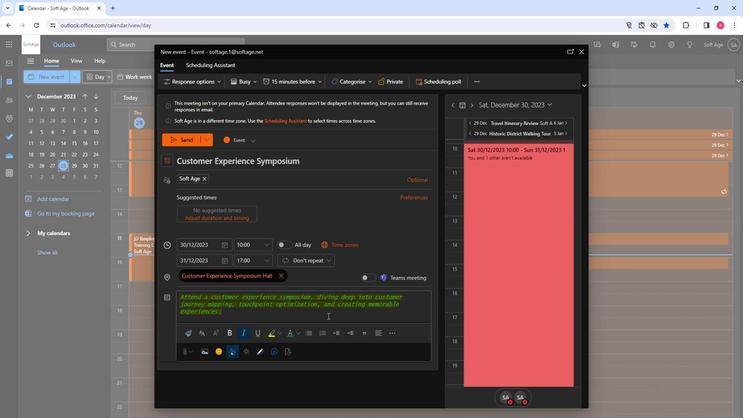 
Action: Mouse pressed left at (325, 314)
Screenshot: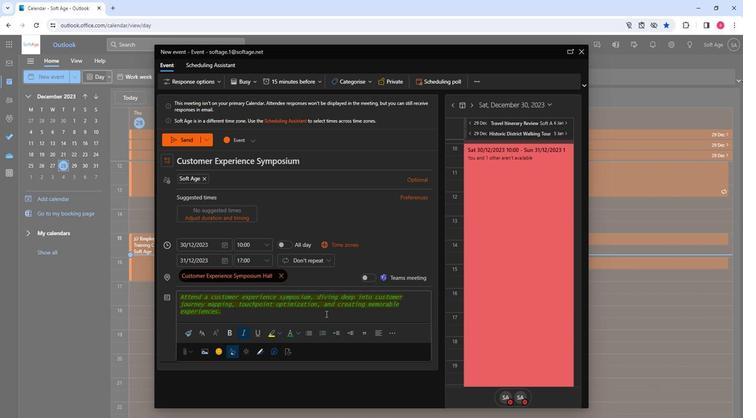 
Action: Mouse pressed left at (325, 314)
Screenshot: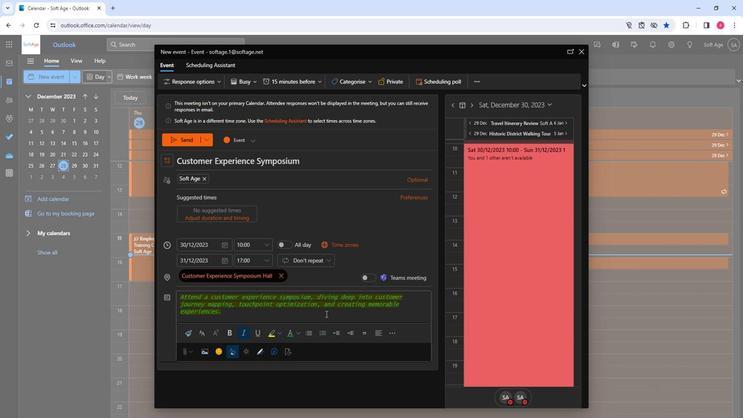 
Action: Mouse pressed left at (325, 314)
Screenshot: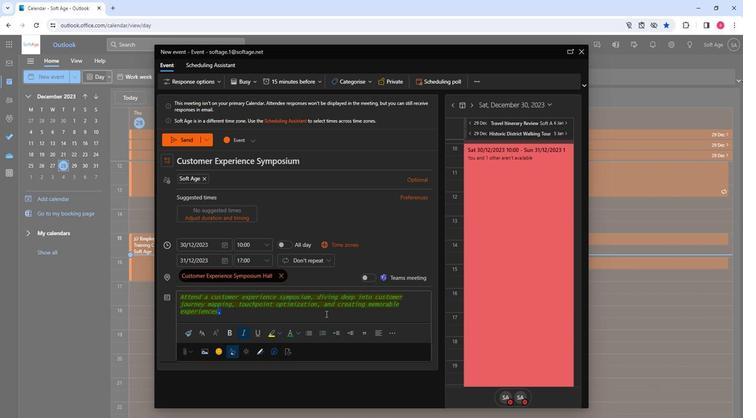 
Action: Mouse moved to (338, 332)
Screenshot: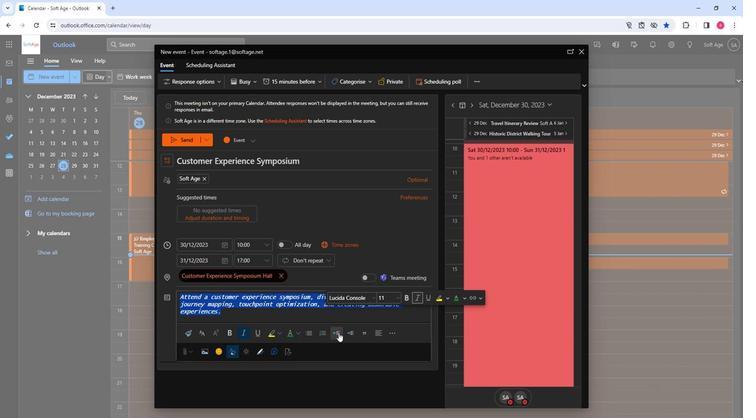 
Action: Mouse pressed left at (338, 332)
Screenshot: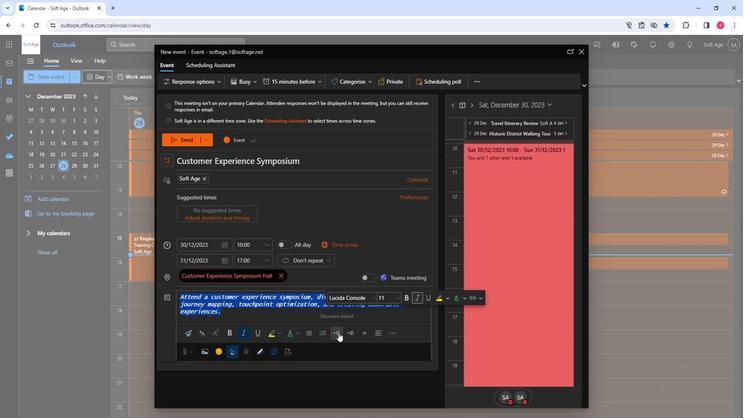 
Action: Mouse moved to (267, 318)
Screenshot: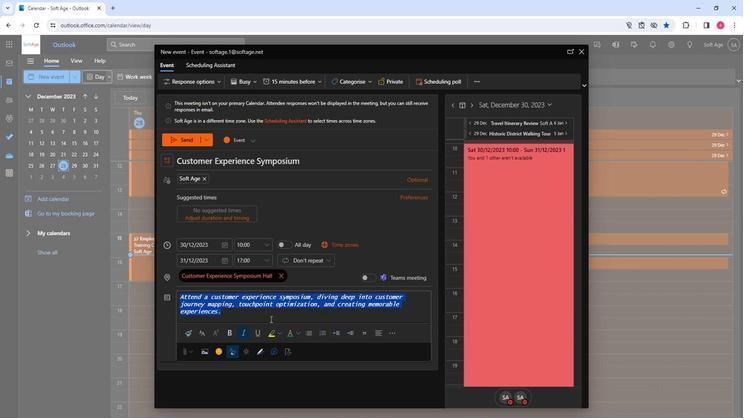 
Action: Mouse pressed left at (267, 318)
Screenshot: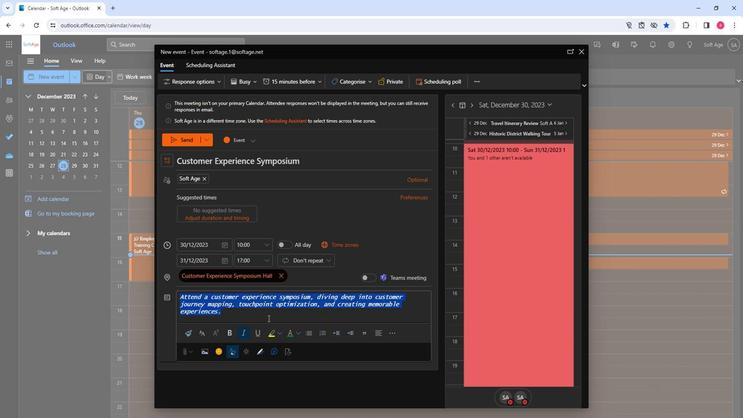 
Action: Mouse moved to (188, 141)
Screenshot: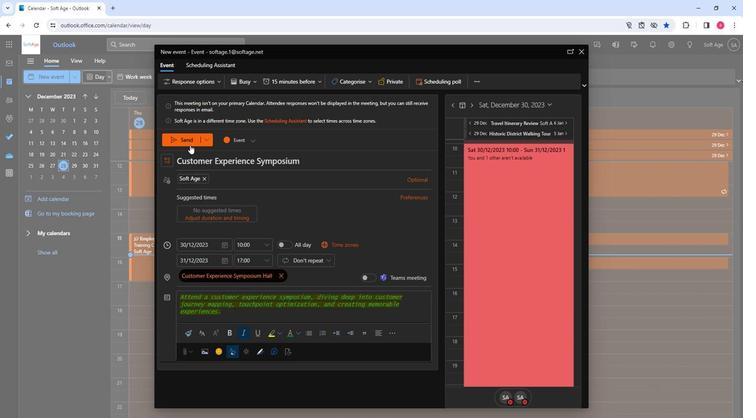 
Action: Mouse pressed left at (188, 141)
Screenshot: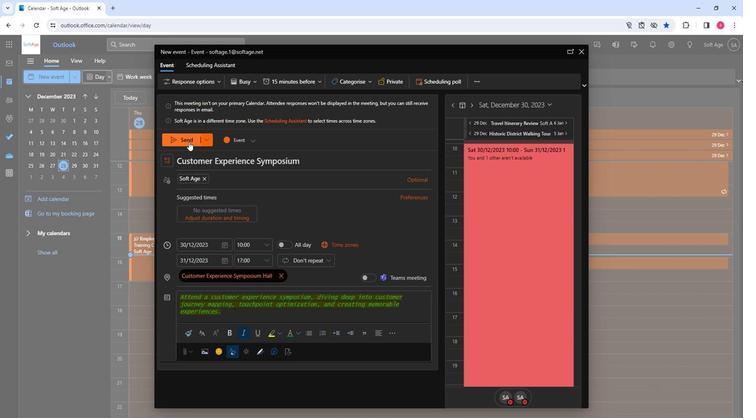 
Action: Mouse moved to (229, 231)
Screenshot: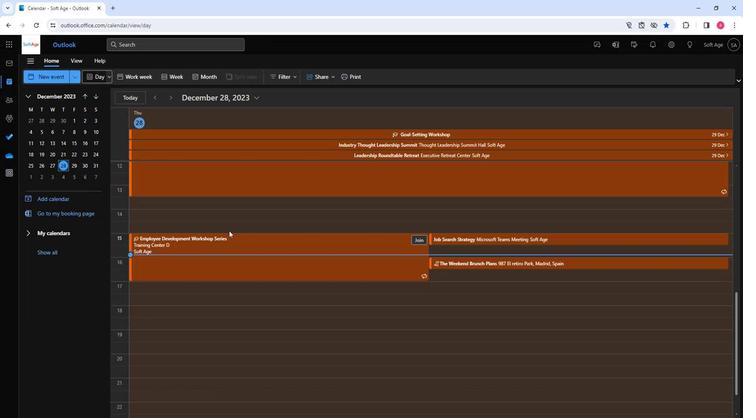 
